 Task: Create List Analytics in Board Customer Retention to Workspace Customer Experience. Create List Reports in Board SEO and SEM to Workspace Customer Experience. Create List Research in Board Market Segmentation and Targeting Analysis to Workspace Customer Experience
Action: Mouse moved to (326, 126)
Screenshot: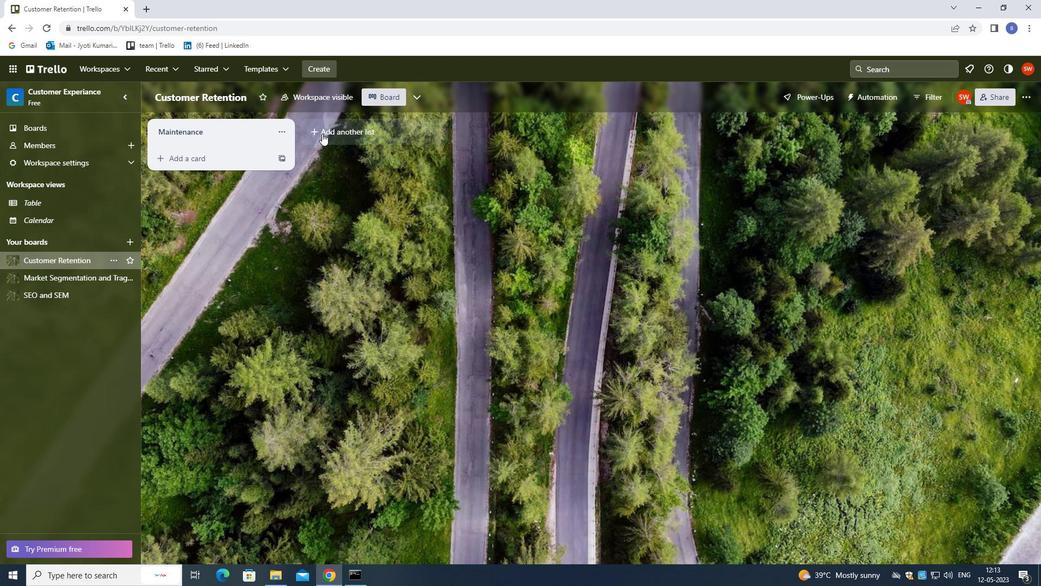 
Action: Mouse pressed left at (326, 126)
Screenshot: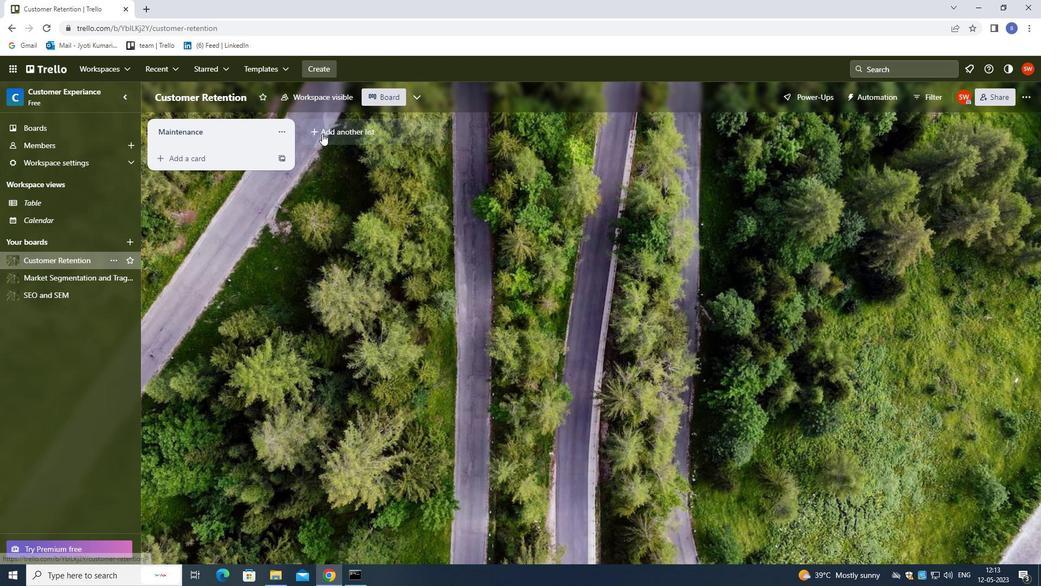 
Action: Mouse moved to (327, 130)
Screenshot: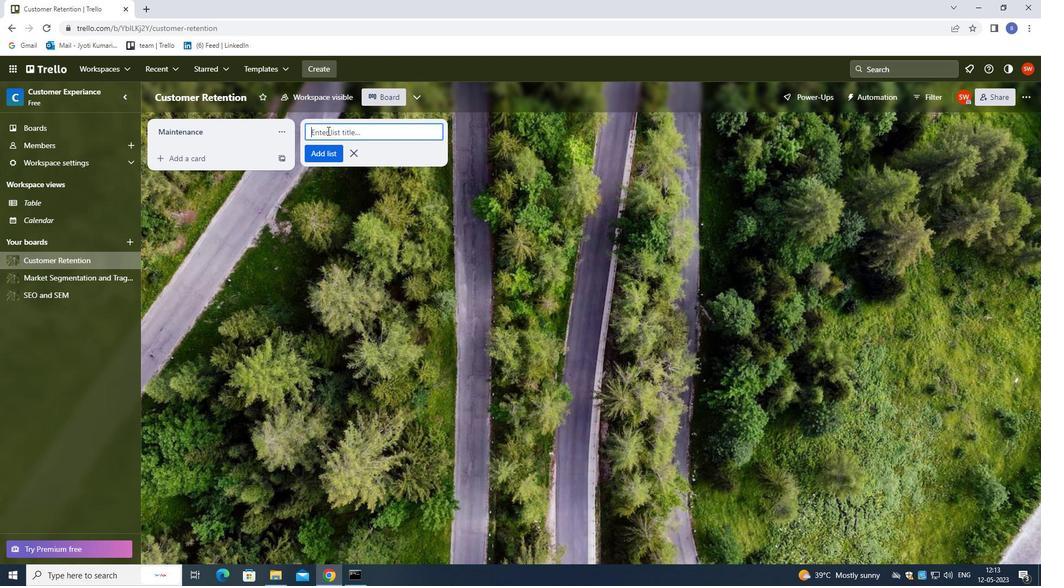 
Action: Key pressed <Key.shift>
Screenshot: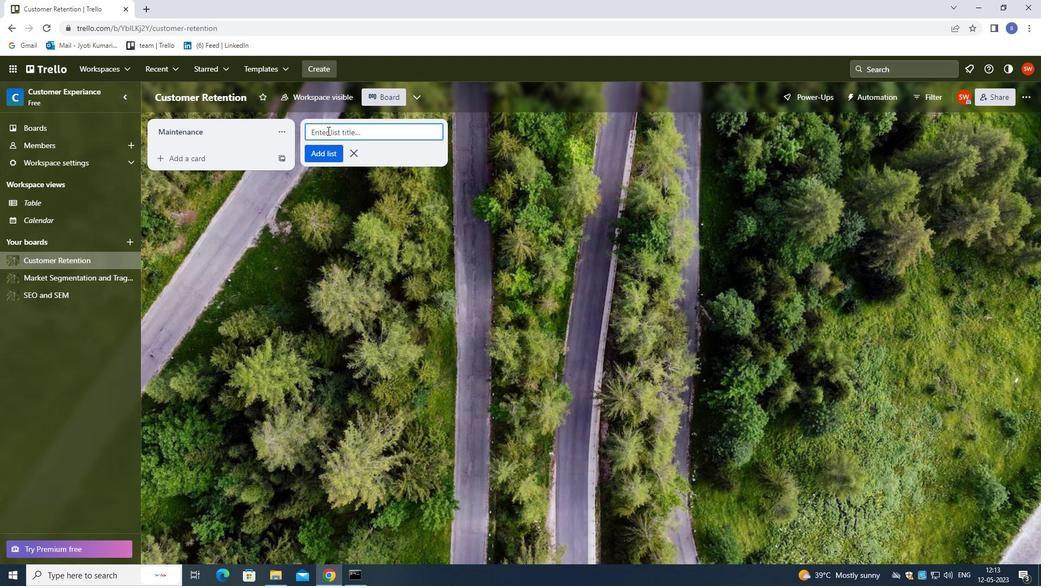 
Action: Mouse moved to (327, 130)
Screenshot: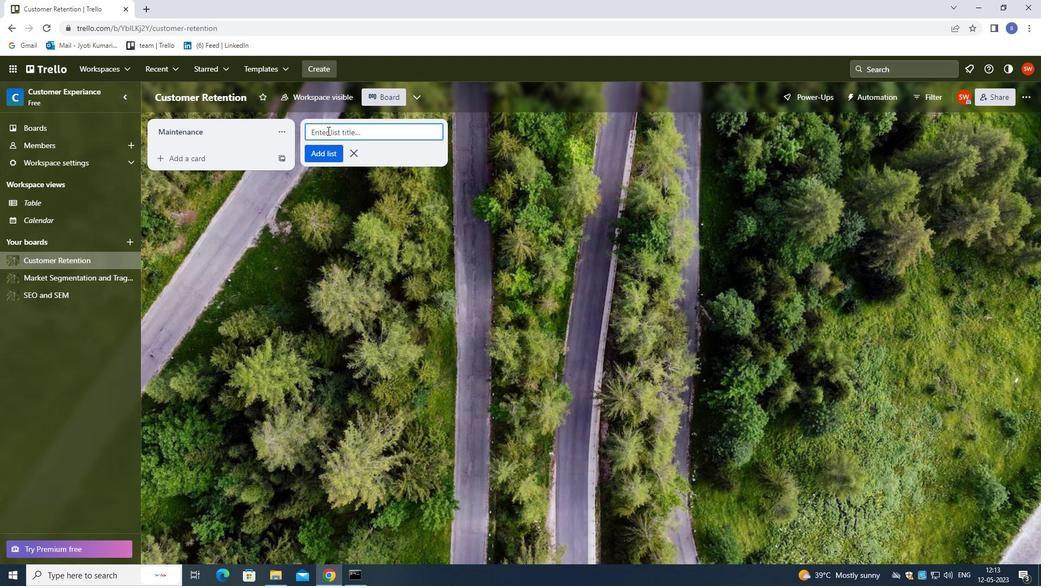 
Action: Key pressed <Key.shift><Key.shift><Key.shift>ANAL
Screenshot: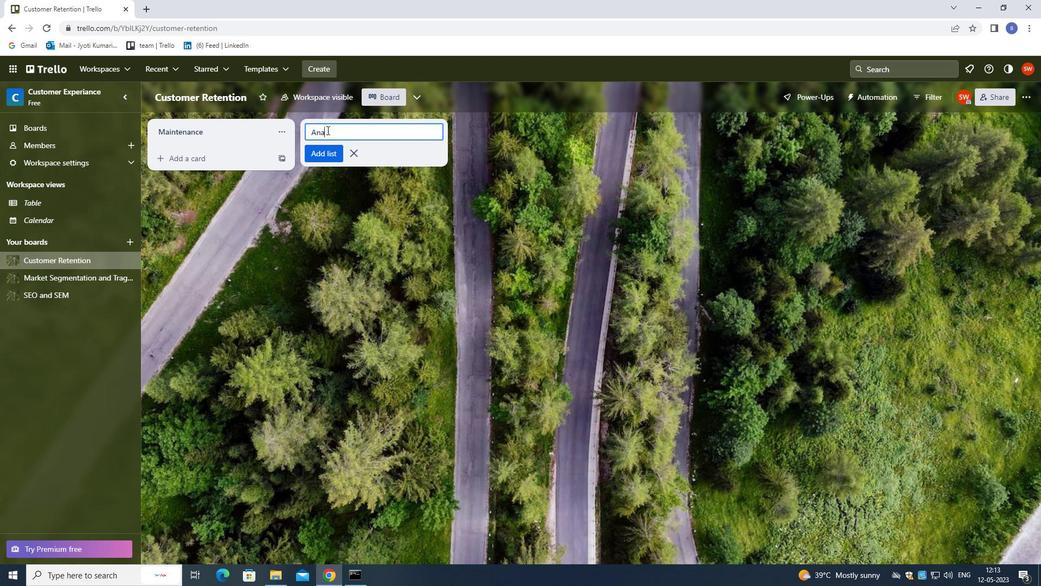 
Action: Mouse moved to (326, 130)
Screenshot: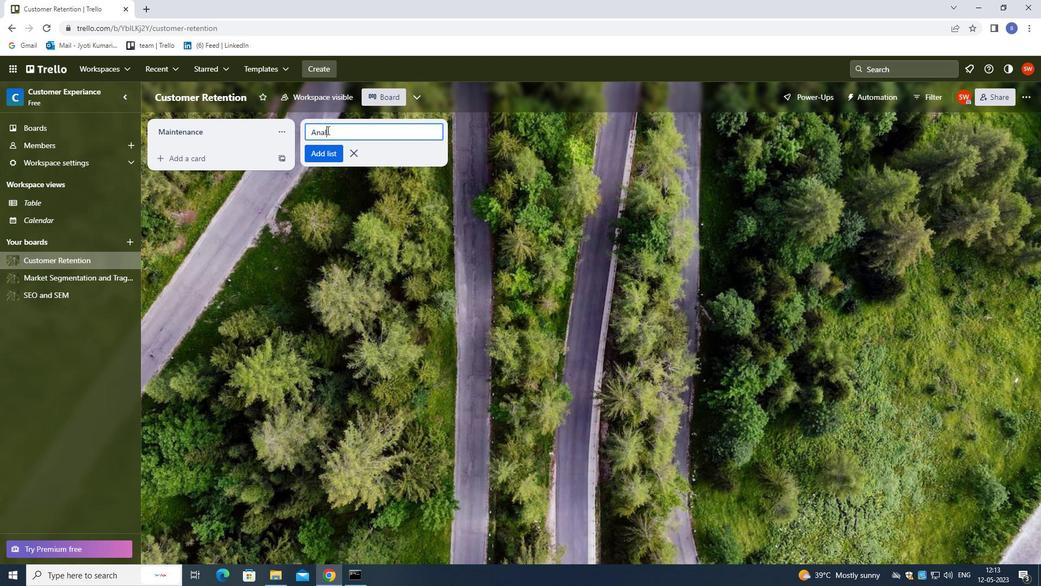 
Action: Key pressed YTICS<Key.enter>
Screenshot: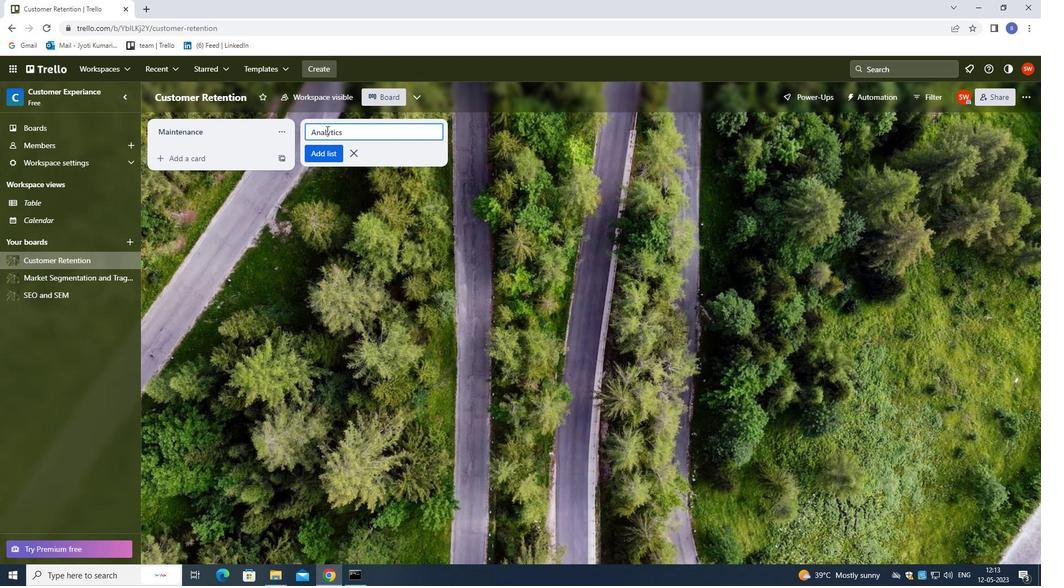 
Action: Mouse moved to (65, 301)
Screenshot: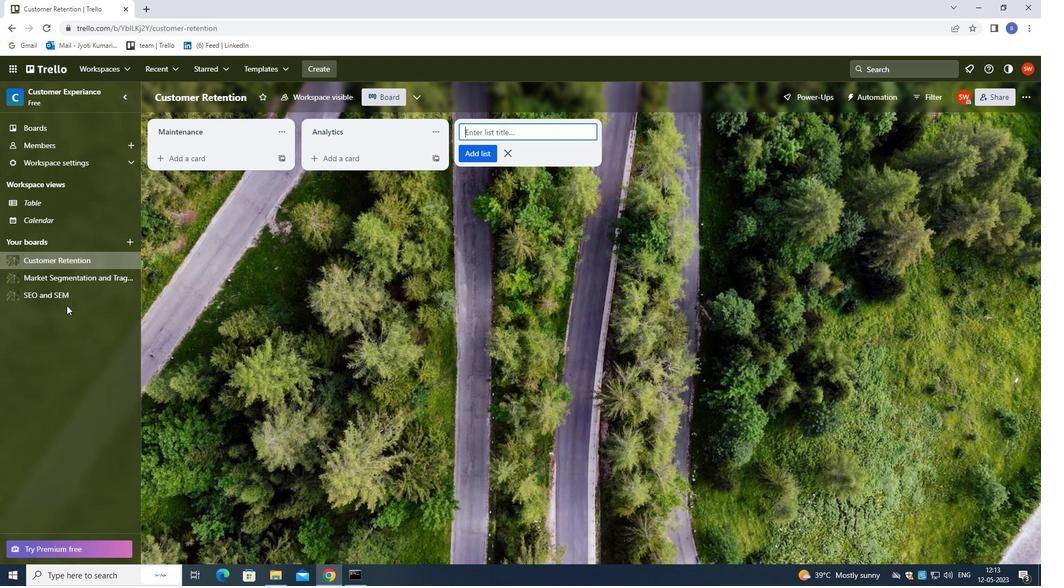 
Action: Mouse pressed left at (65, 301)
Screenshot: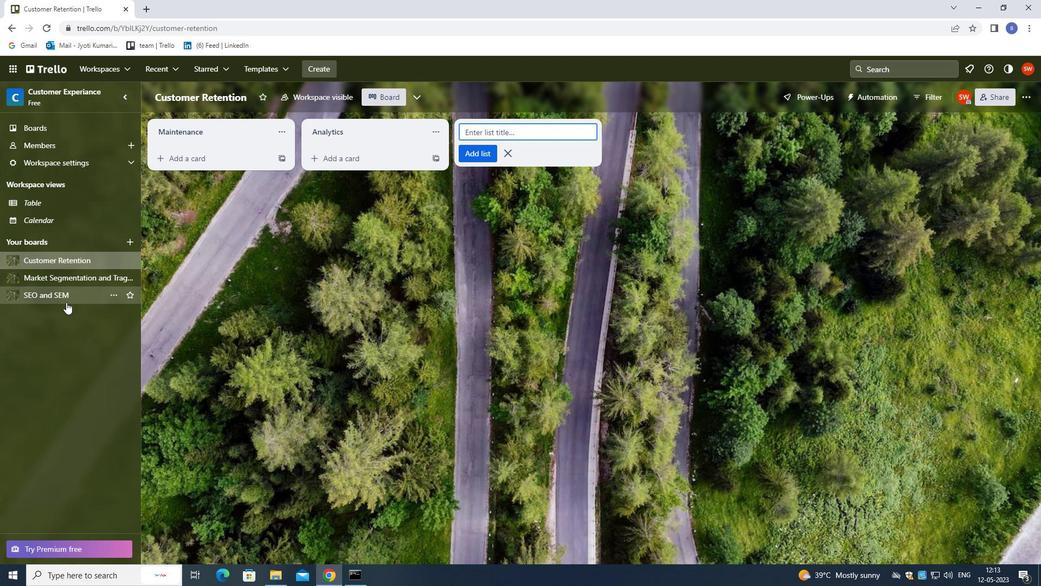 
Action: Mouse moved to (366, 137)
Screenshot: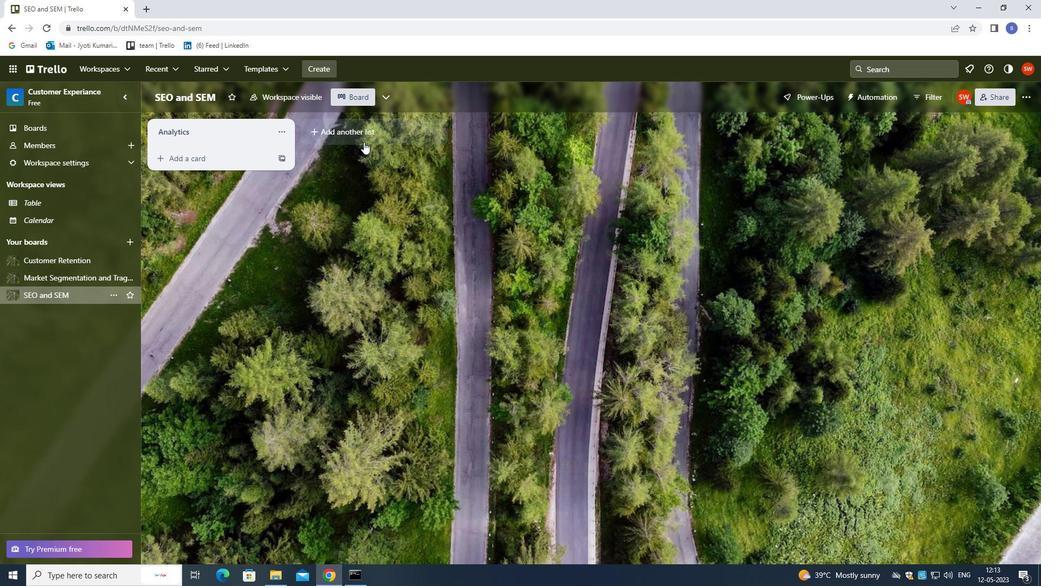 
Action: Mouse pressed left at (366, 137)
Screenshot: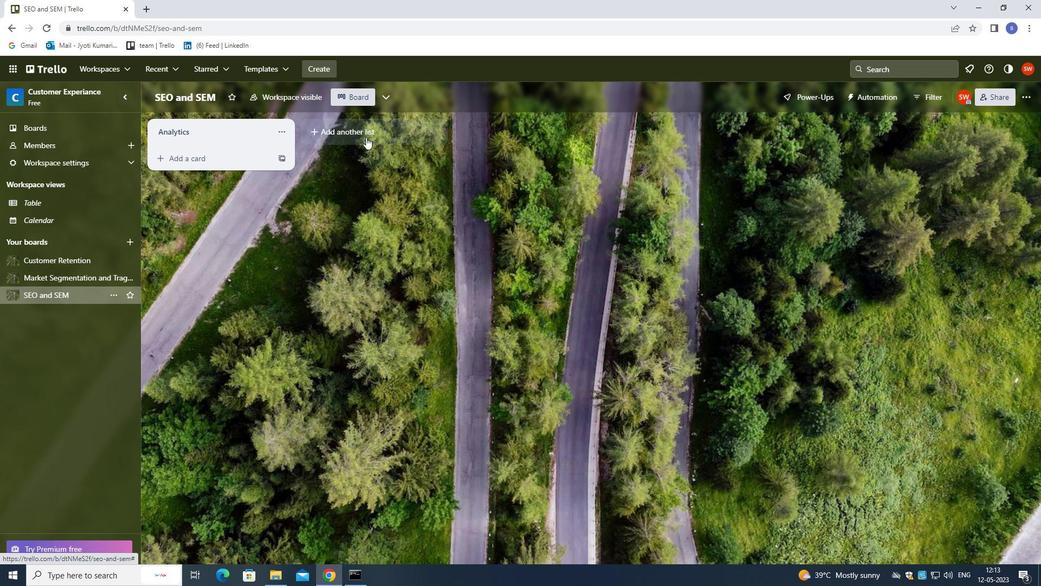 
Action: Mouse moved to (333, 112)
Screenshot: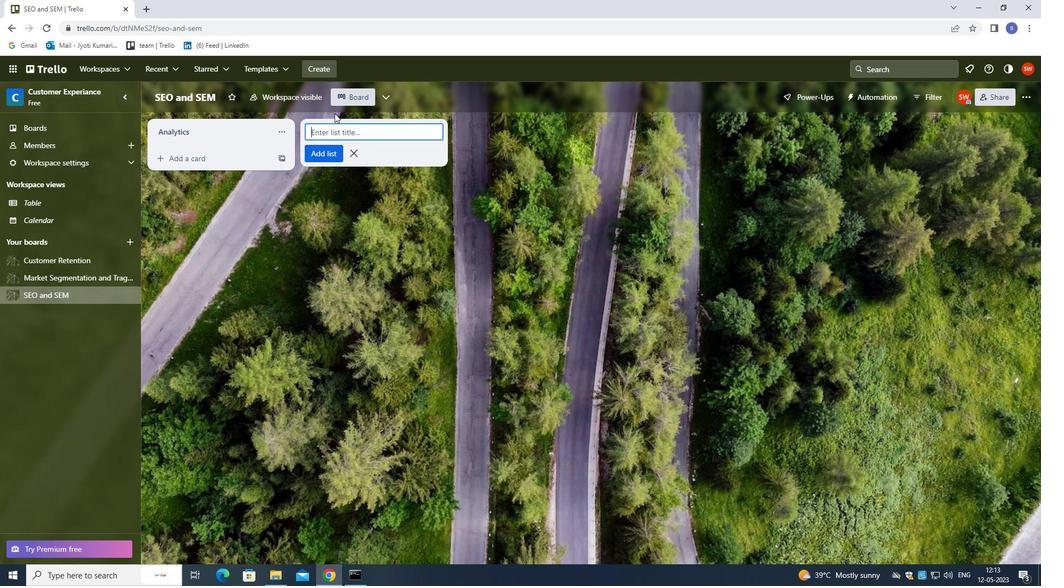 
Action: Key pressed <Key.shift>
Screenshot: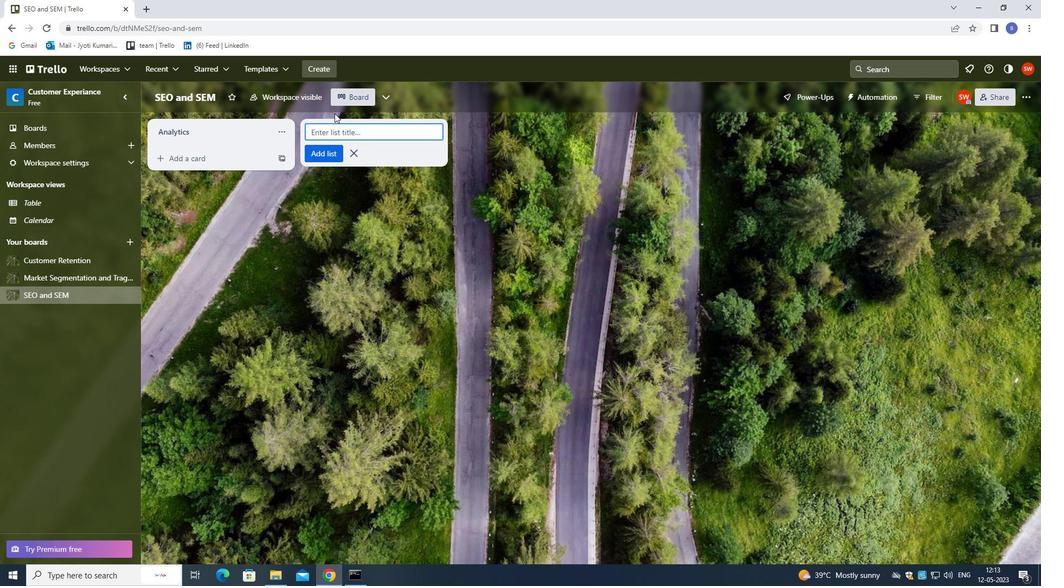 
Action: Mouse moved to (331, 110)
Screenshot: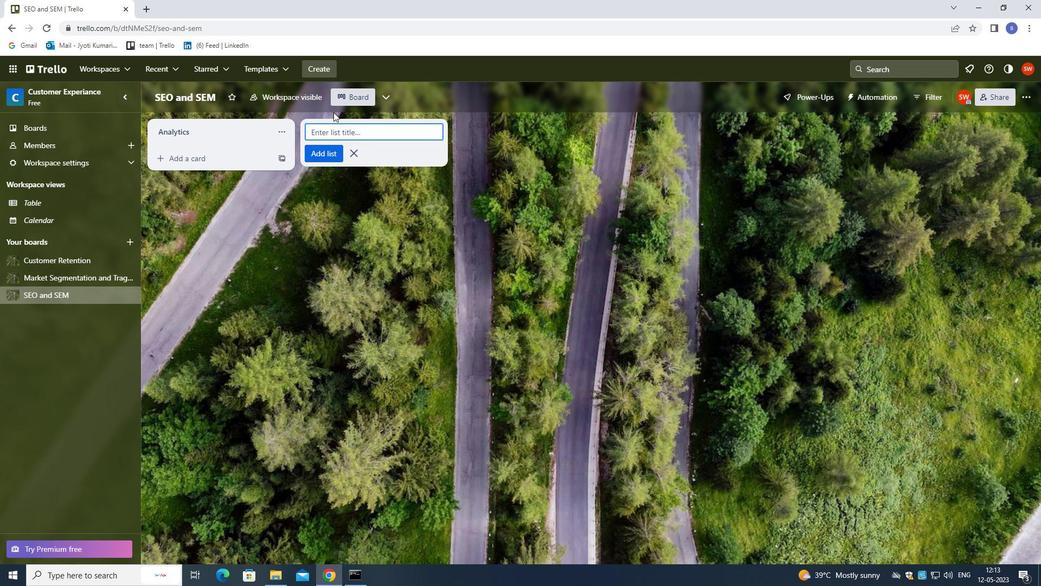 
Action: Key pressed REPORTS<Key.enter>
Screenshot: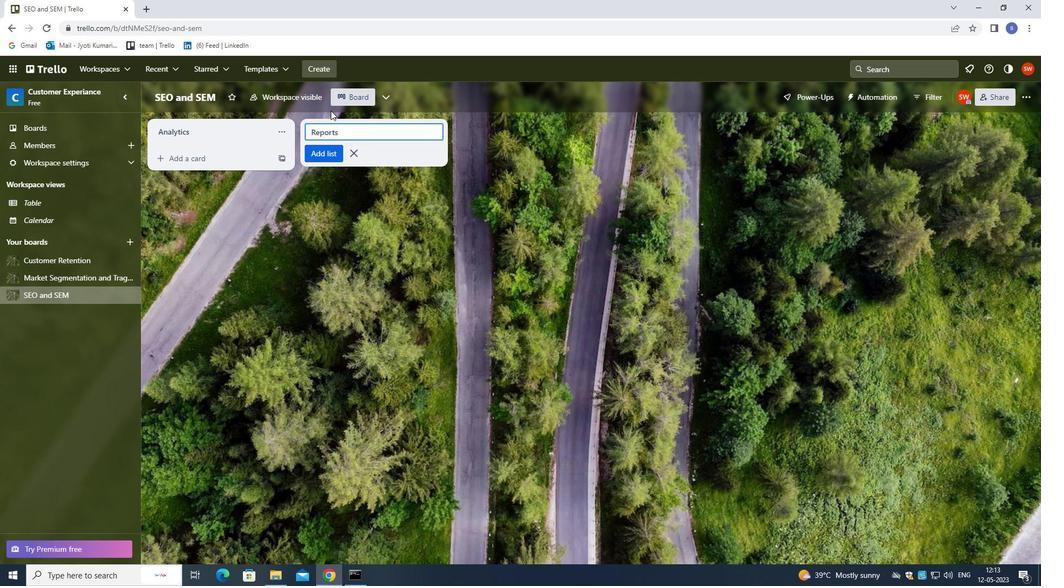 
Action: Mouse moved to (60, 277)
Screenshot: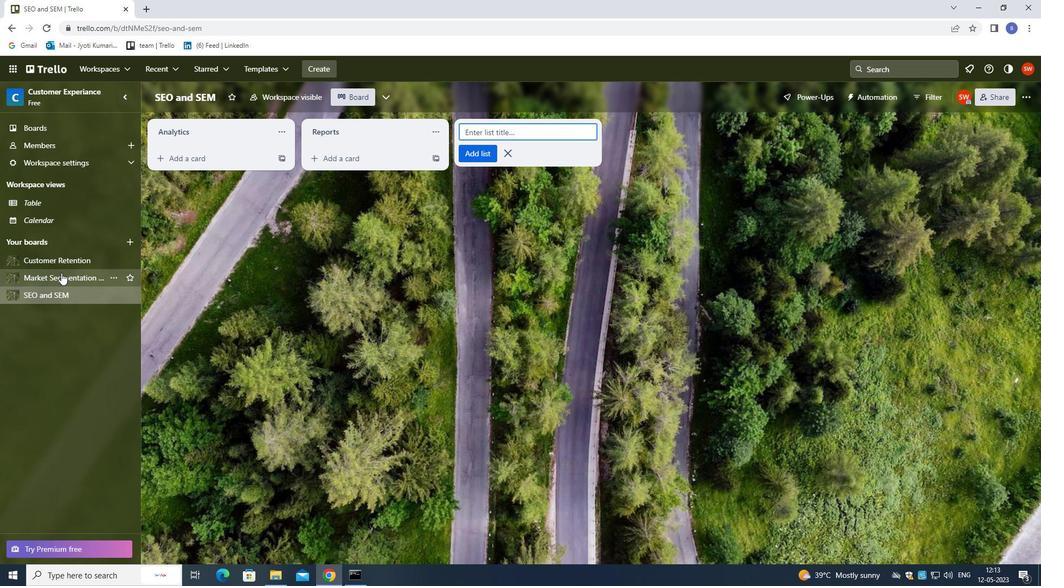 
Action: Mouse pressed left at (60, 277)
Screenshot: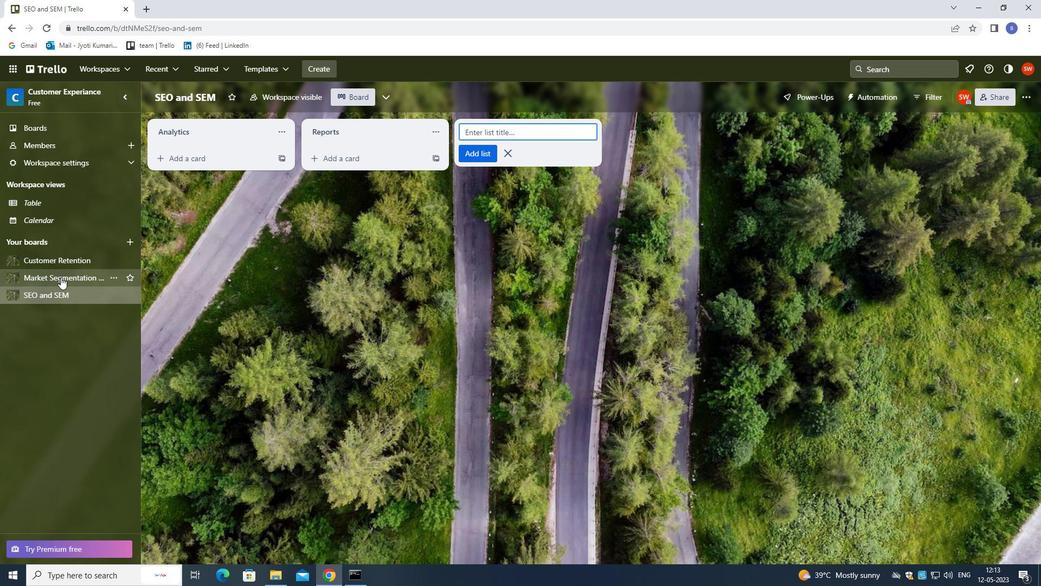 
Action: Mouse moved to (327, 132)
Screenshot: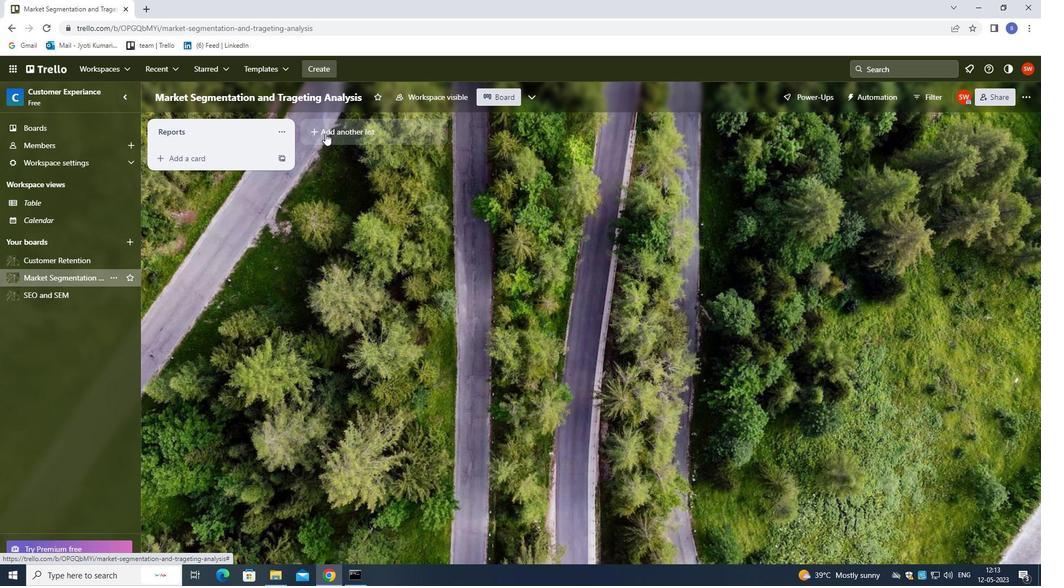 
Action: Mouse pressed left at (327, 132)
Screenshot: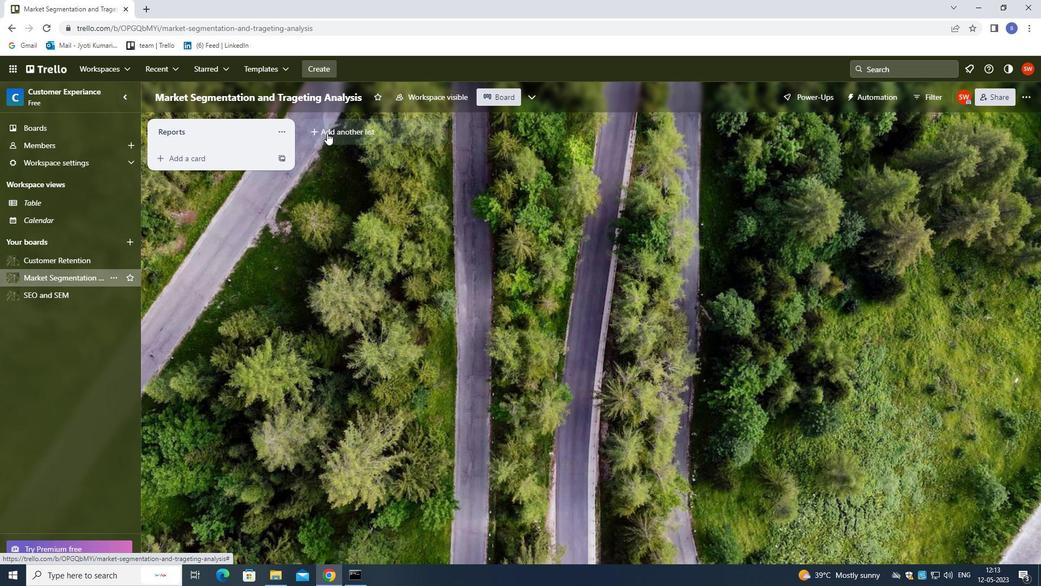 
Action: Mouse moved to (263, 109)
Screenshot: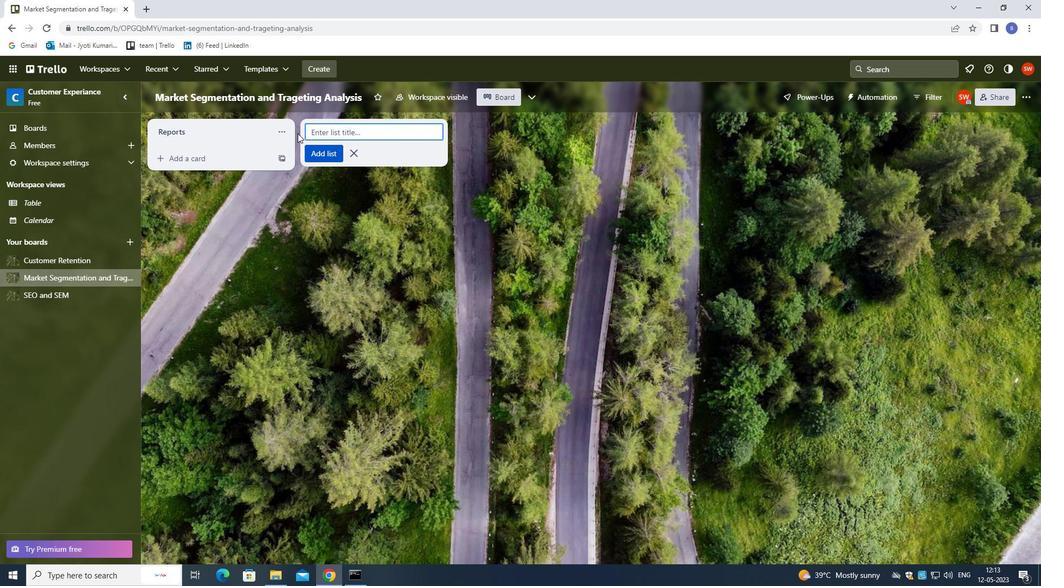 
Action: Key pressed <Key.shift>RESEARCH<Key.enter>
Screenshot: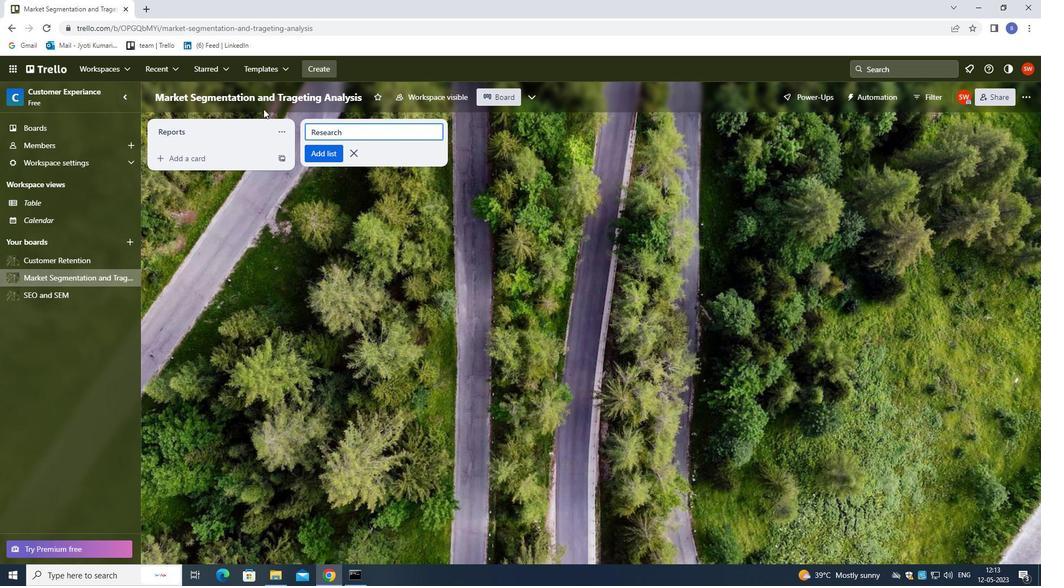 
